 Task: Add Daiya Dairy-Free Mexican 4 Cheeze Style Blend Shreds to the cart.
Action: Mouse pressed left at (27, 101)
Screenshot: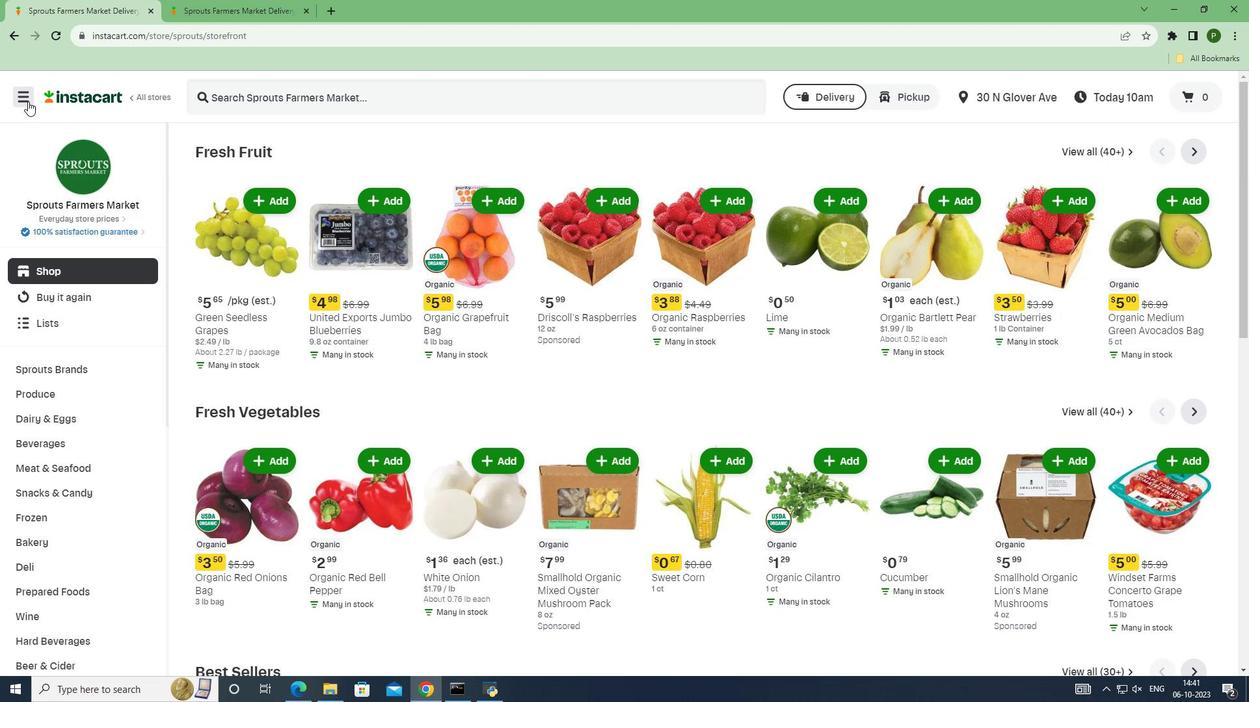 
Action: Mouse moved to (68, 342)
Screenshot: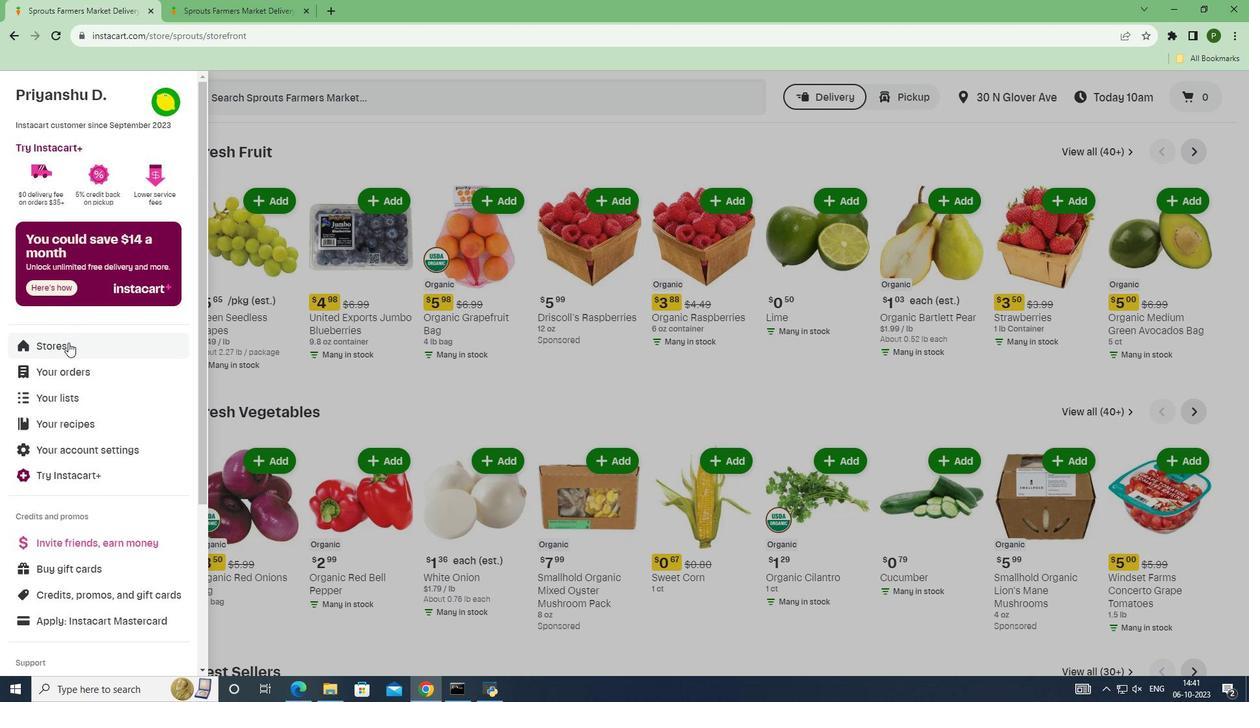 
Action: Mouse pressed left at (68, 342)
Screenshot: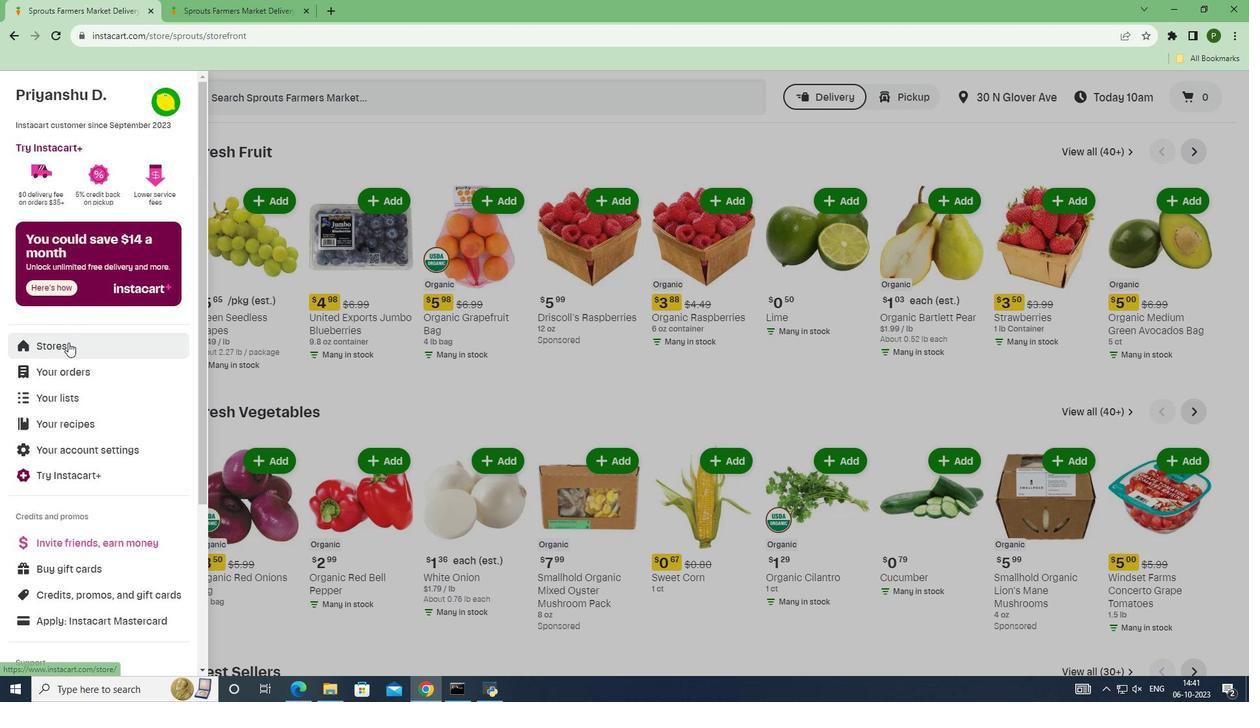 
Action: Mouse moved to (292, 142)
Screenshot: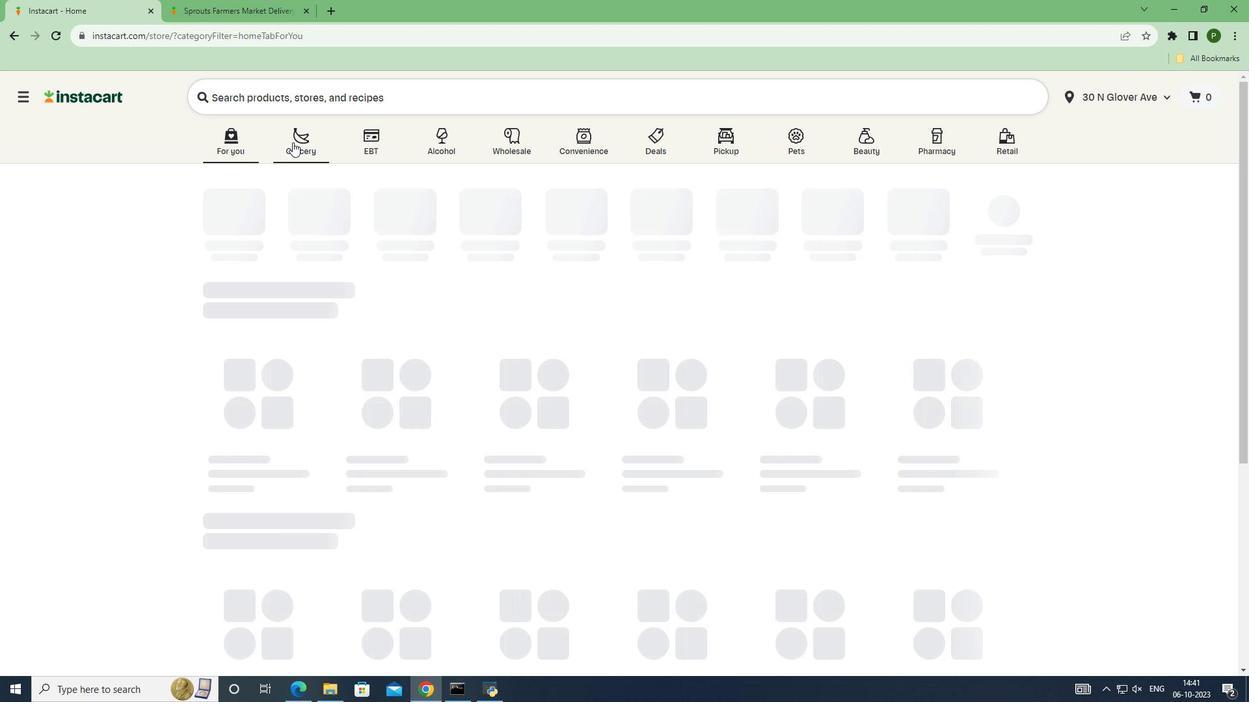 
Action: Mouse pressed left at (292, 142)
Screenshot: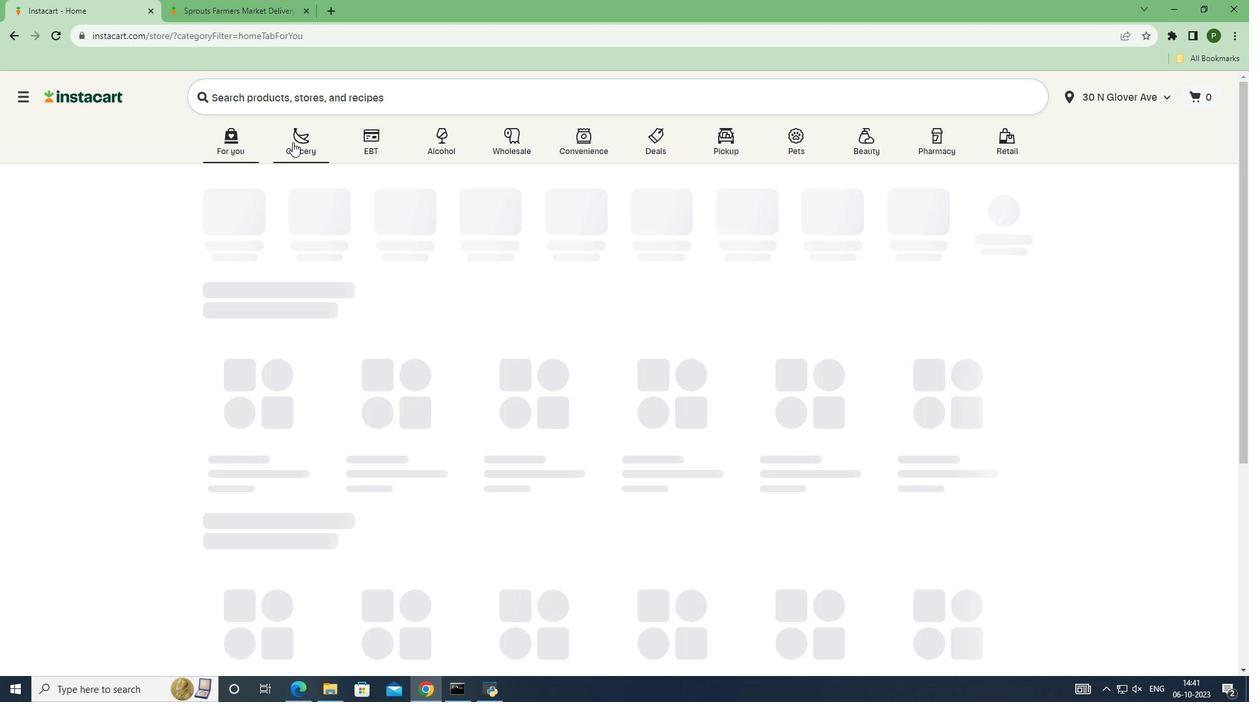 
Action: Mouse moved to (819, 282)
Screenshot: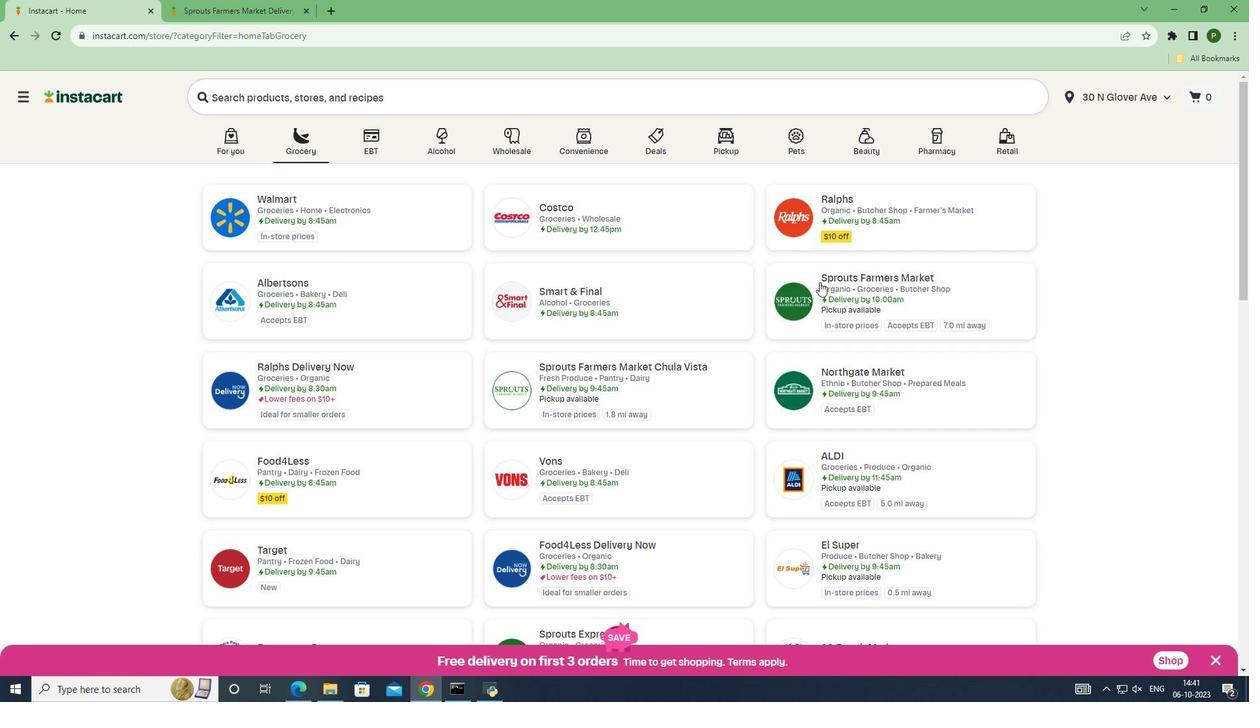 
Action: Mouse pressed left at (819, 282)
Screenshot: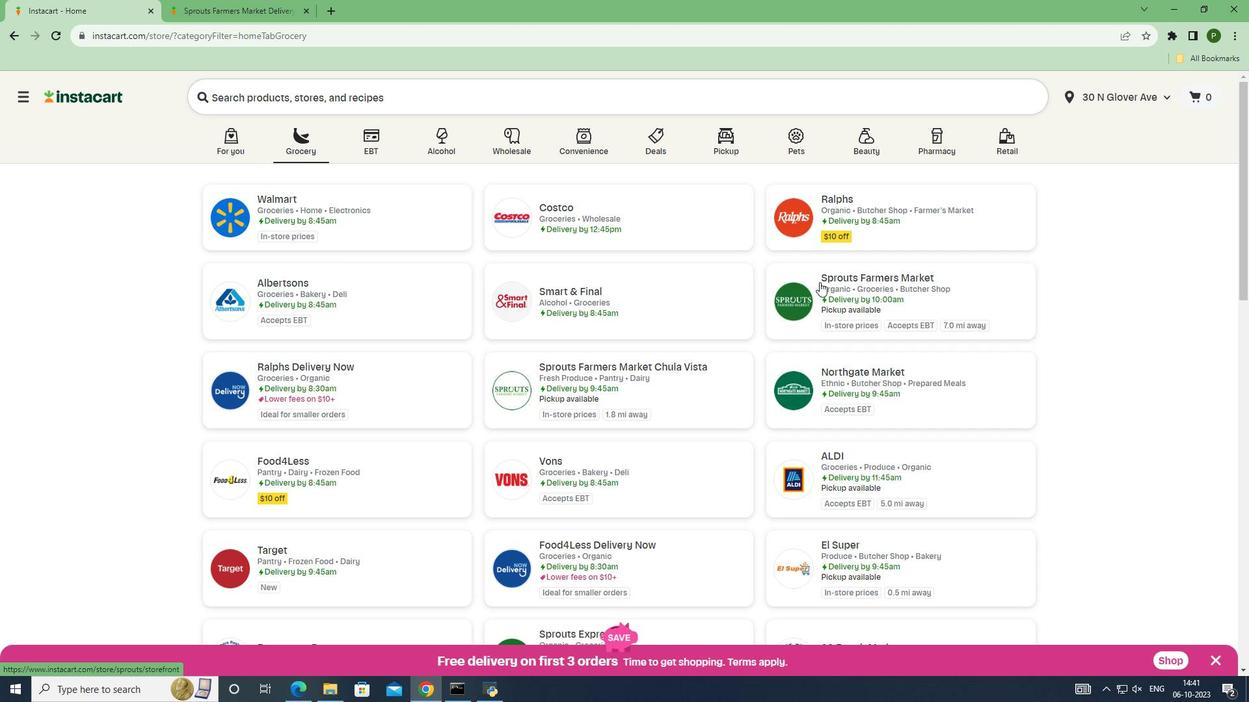 
Action: Mouse moved to (66, 417)
Screenshot: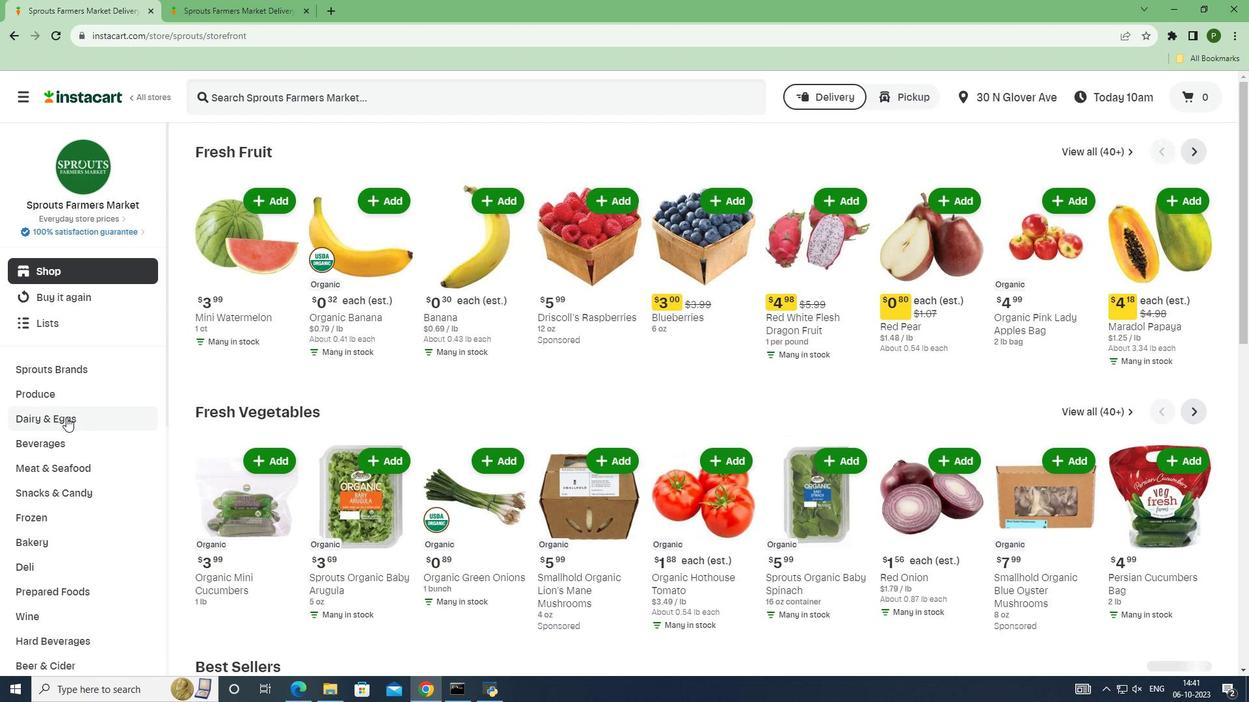 
Action: Mouse pressed left at (66, 417)
Screenshot: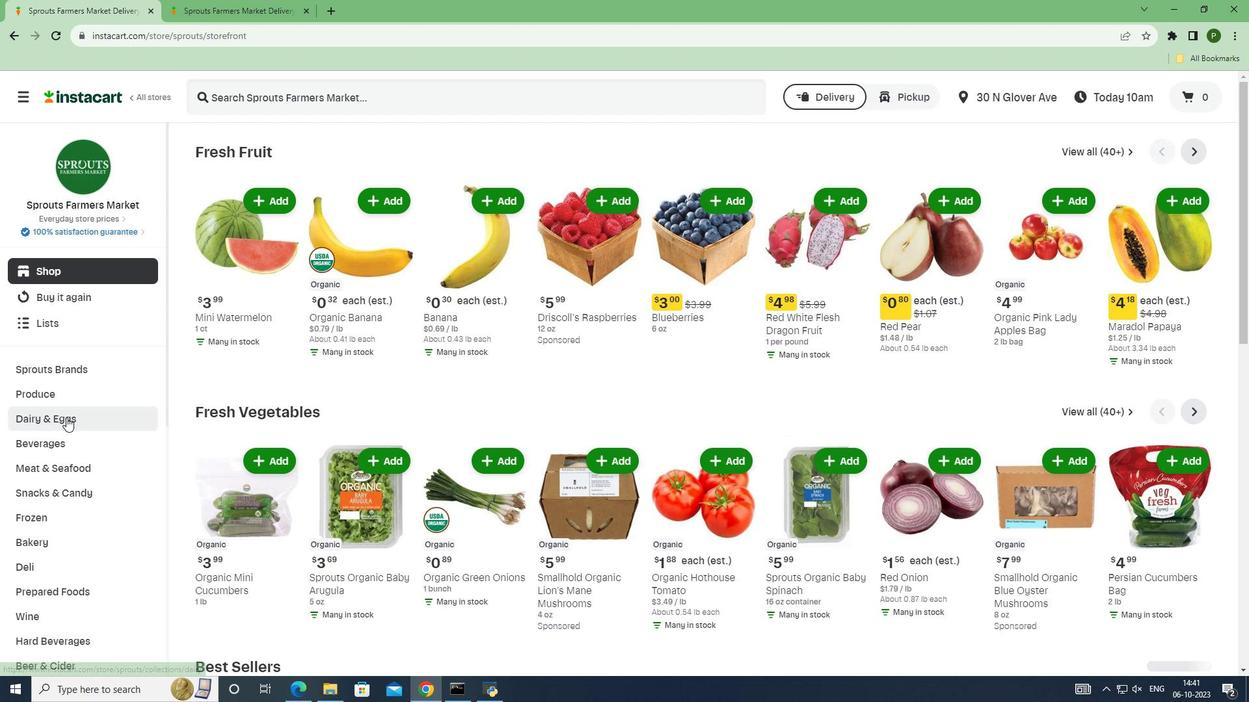 
Action: Mouse moved to (57, 471)
Screenshot: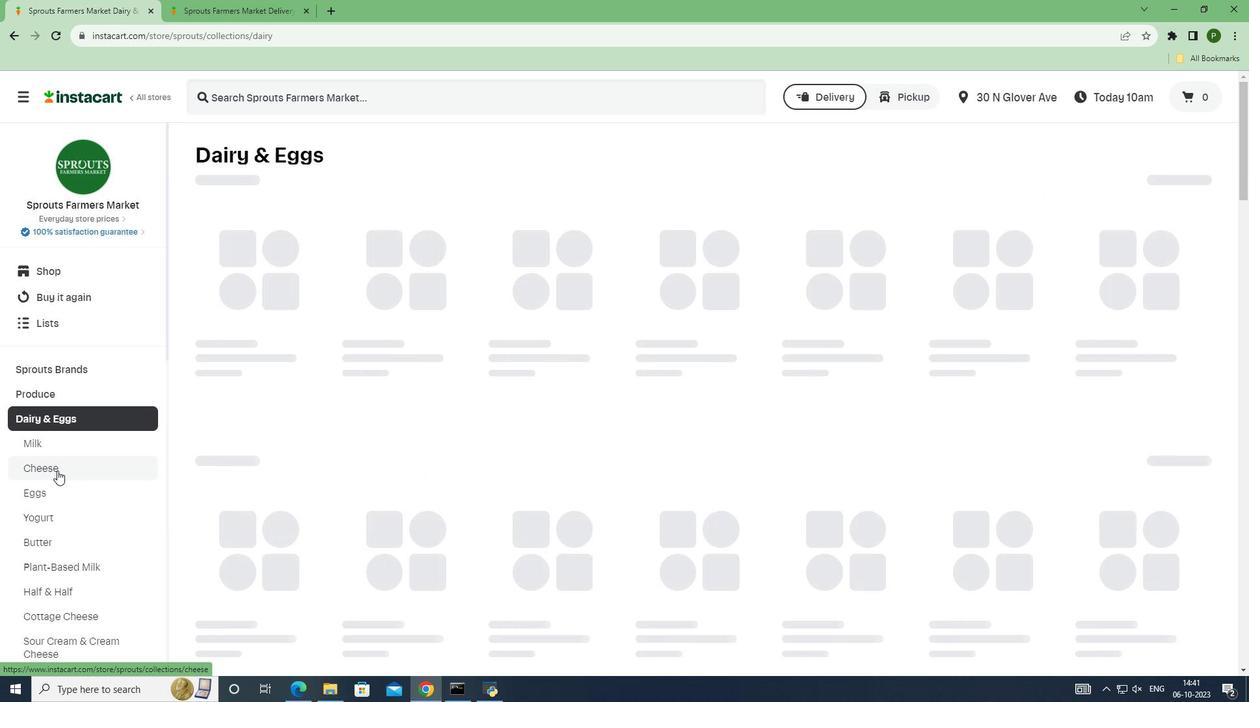 
Action: Mouse pressed left at (57, 471)
Screenshot: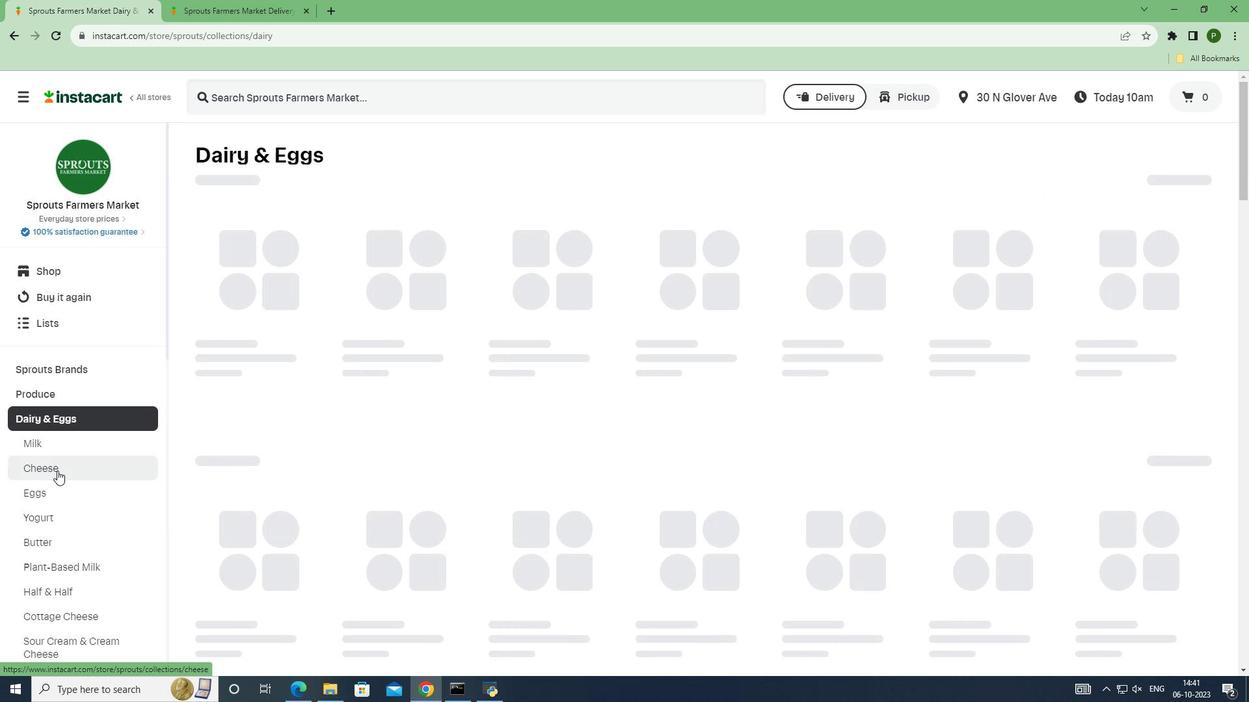 
Action: Mouse moved to (243, 102)
Screenshot: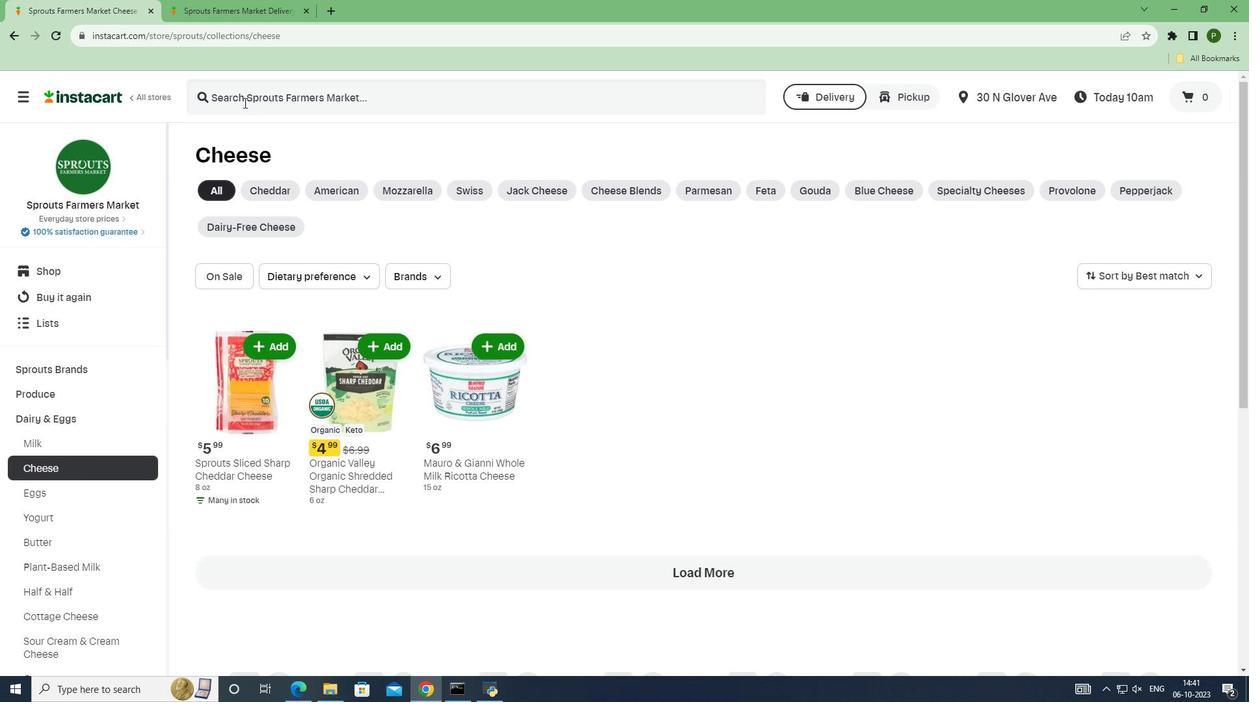 
Action: Mouse pressed left at (243, 102)
Screenshot: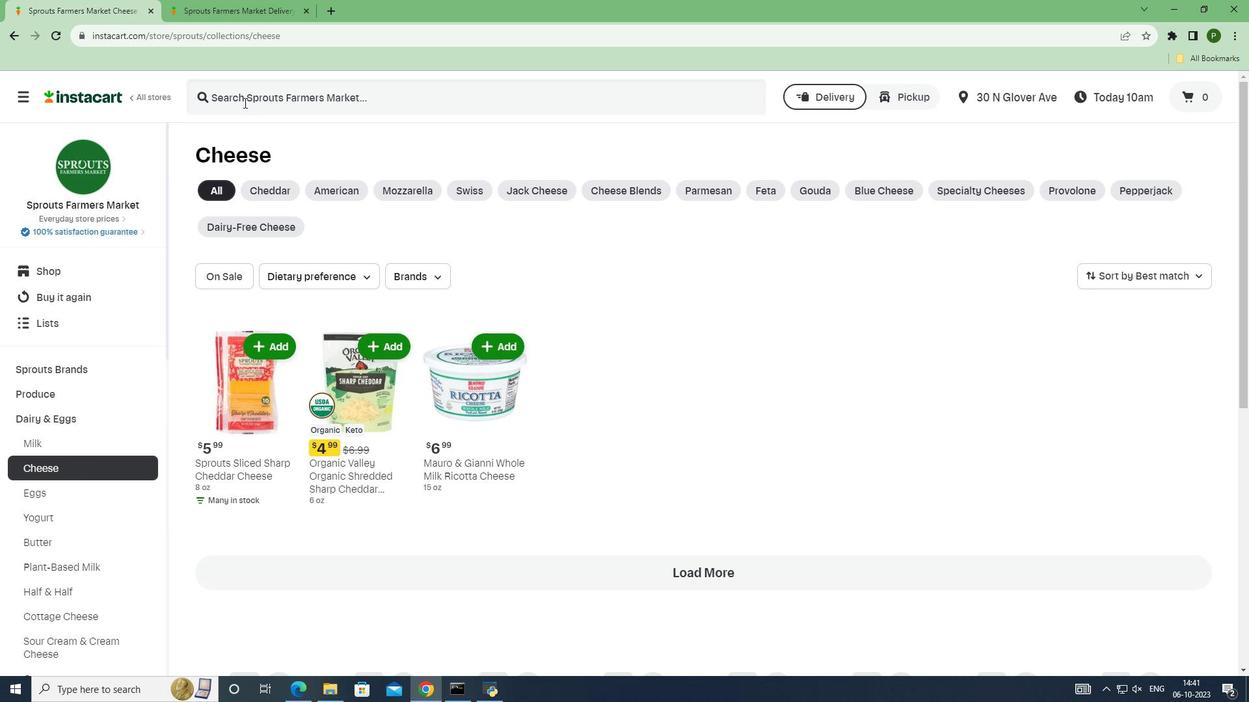
Action: Key pressed <Key.caps_lock>D<Key.caps_lock>aiya<Key.space><Key.caps_lock>D<Key.caps_lock>airy<Key.space><Key.caps_lock>F<Key.caps_lock>ree<Key.space><Key.caps_lock>M<Key.caps_lock>exican<Key.space>4<Key.space><Key.caps_lock>C<Key.caps_lock>heeze<Key.space><Key.caps_lock>S<Key.caps_lock>tyle<Key.space><Key.caps_lock>B<Key.caps_lock>lend<Key.space><Key.caps_lock>S<Key.caps_lock>hreds<Key.space><Key.enter>
Screenshot: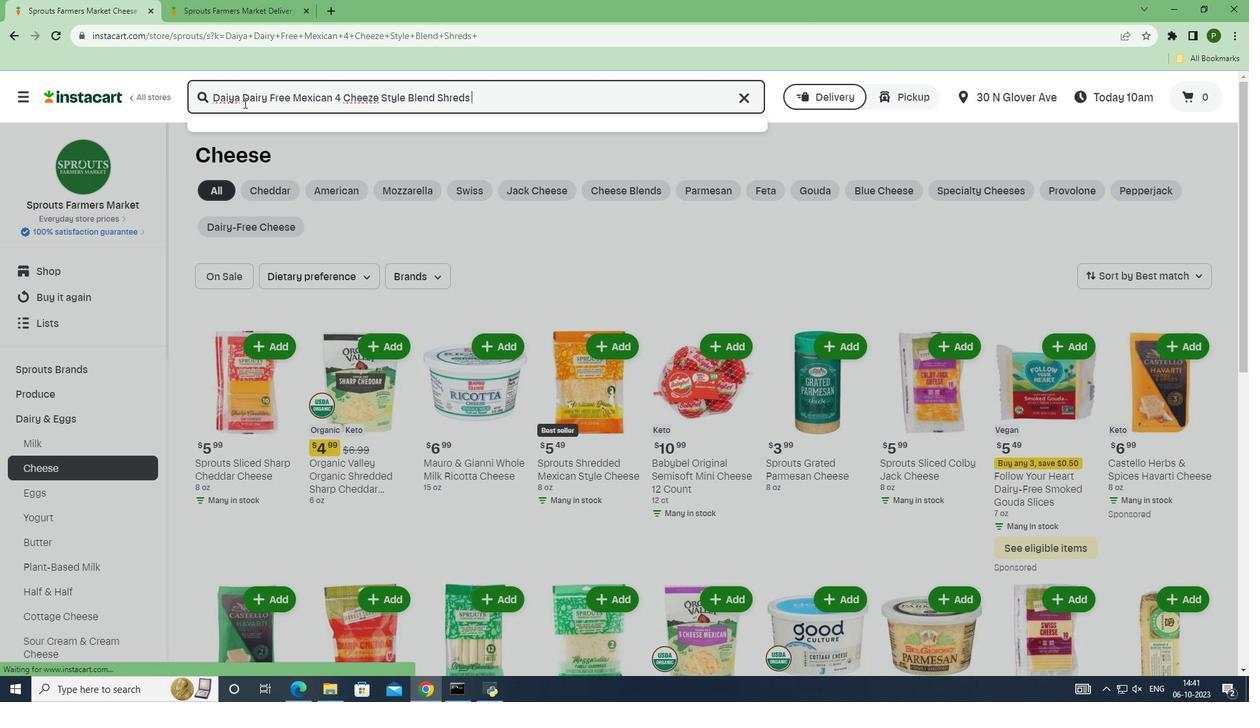 
Action: Mouse moved to (341, 235)
Screenshot: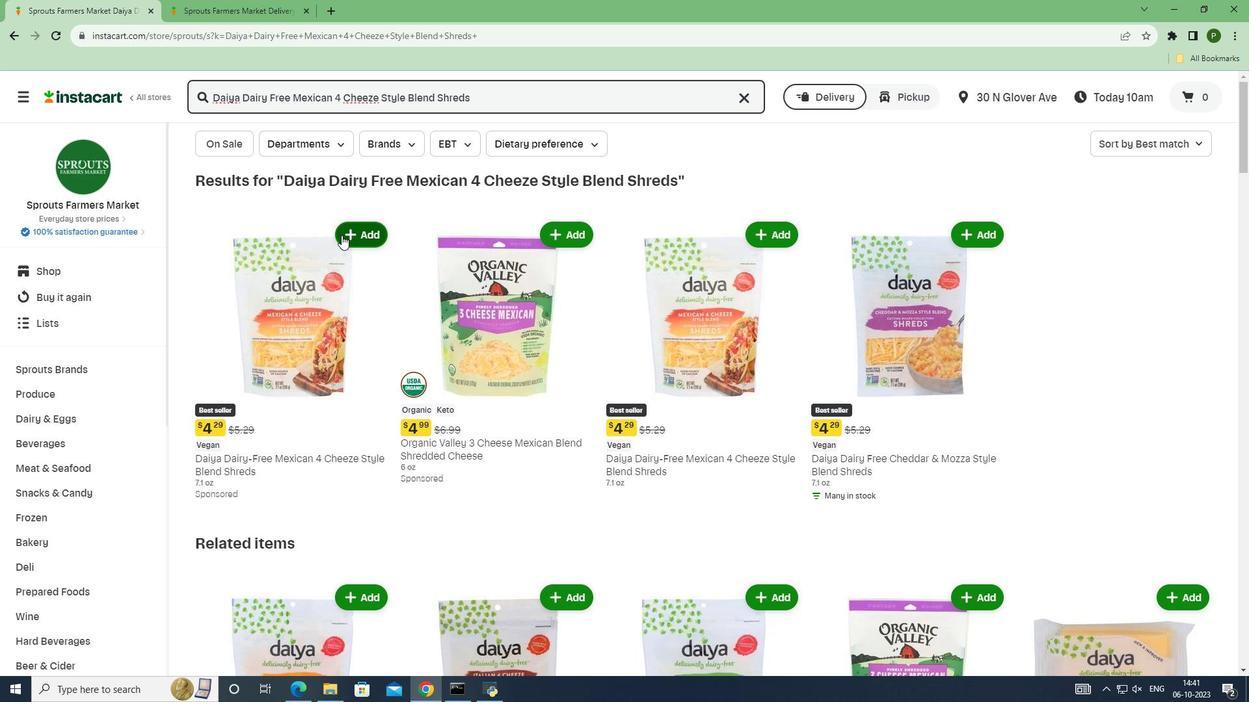 
Action: Mouse pressed left at (341, 235)
Screenshot: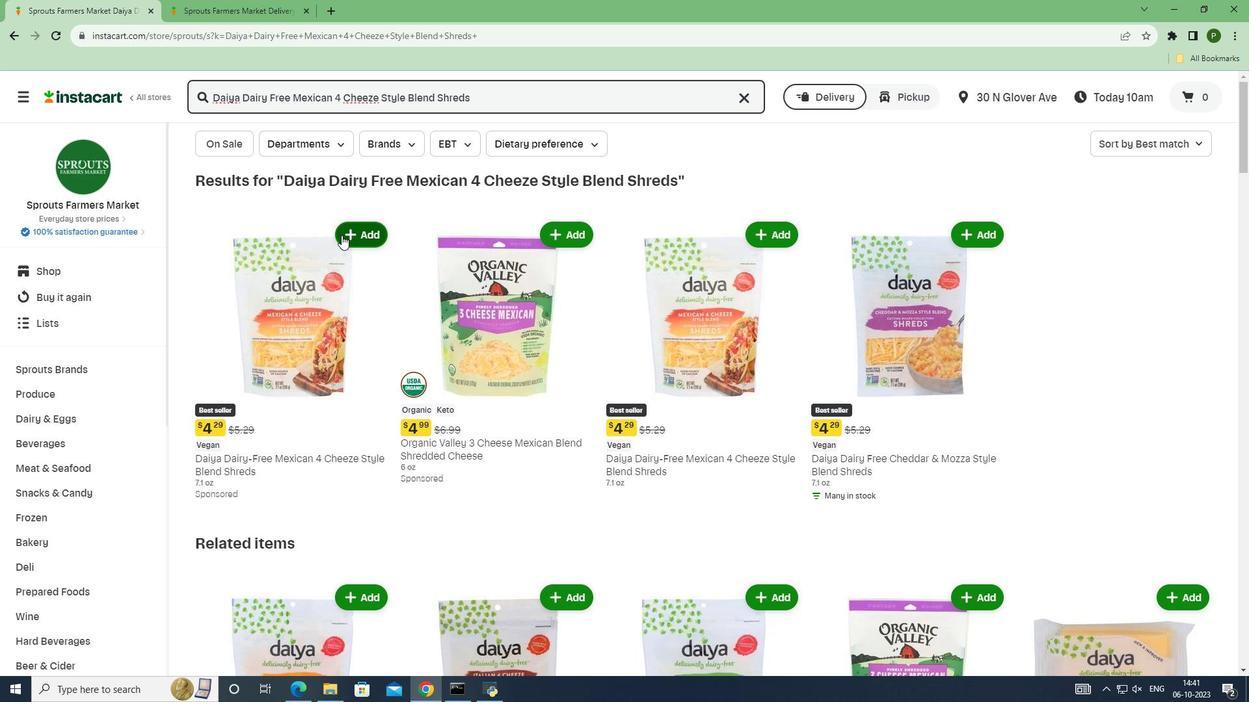 
Action: Mouse moved to (383, 336)
Screenshot: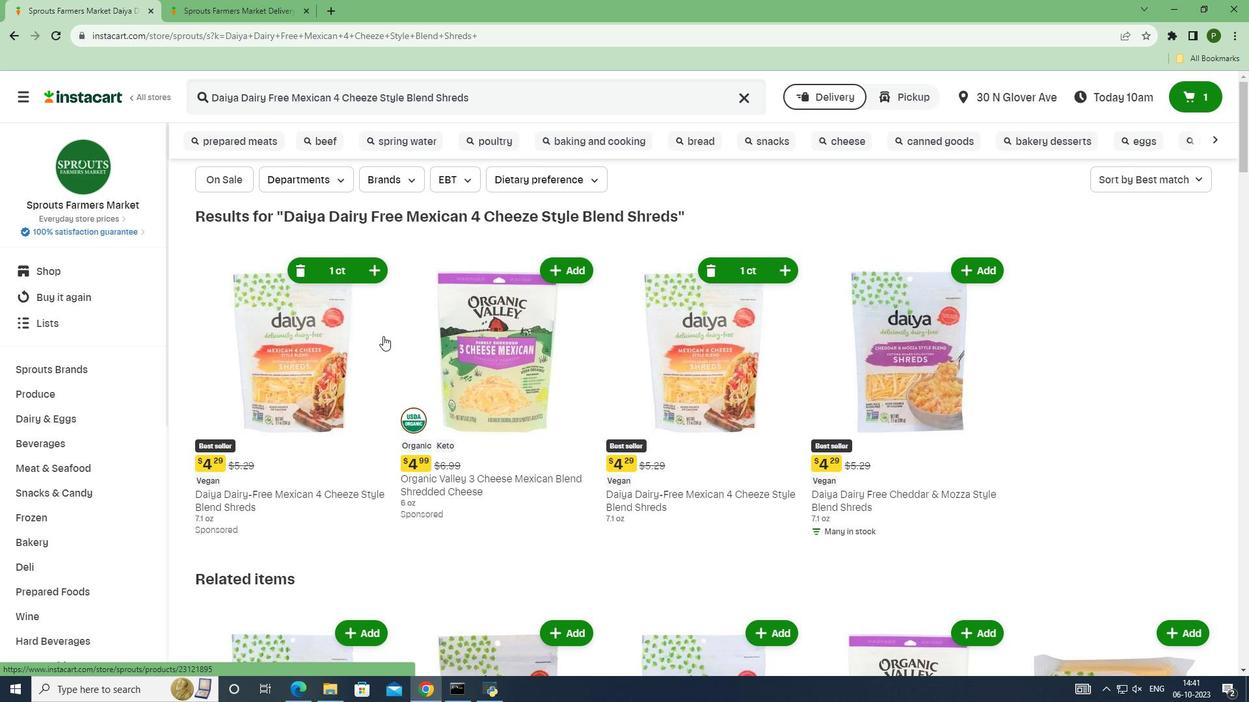 
